 Task: Use the formula "ROMAN" in spreadsheet "Project portfolio".
Action: Mouse moved to (188, 143)
Screenshot: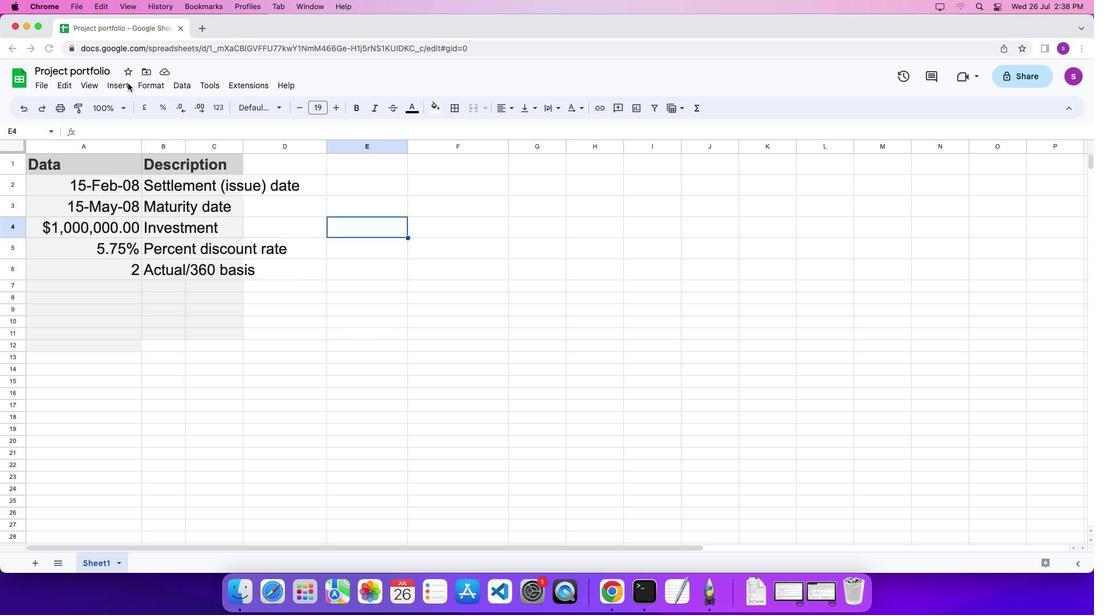 
Action: Mouse pressed left at (188, 143)
Screenshot: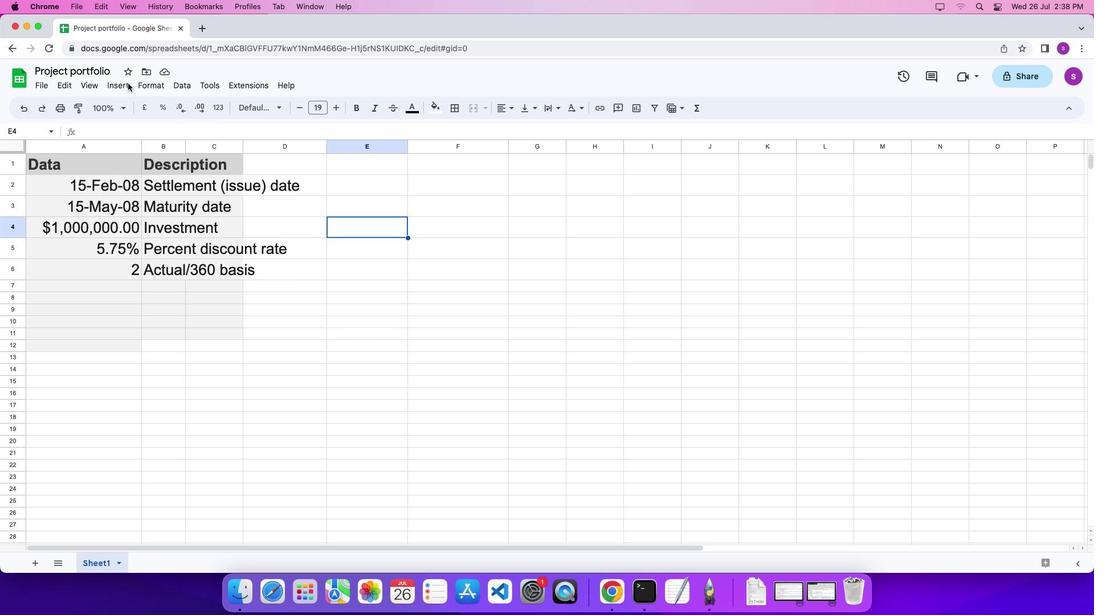 
Action: Mouse moved to (184, 142)
Screenshot: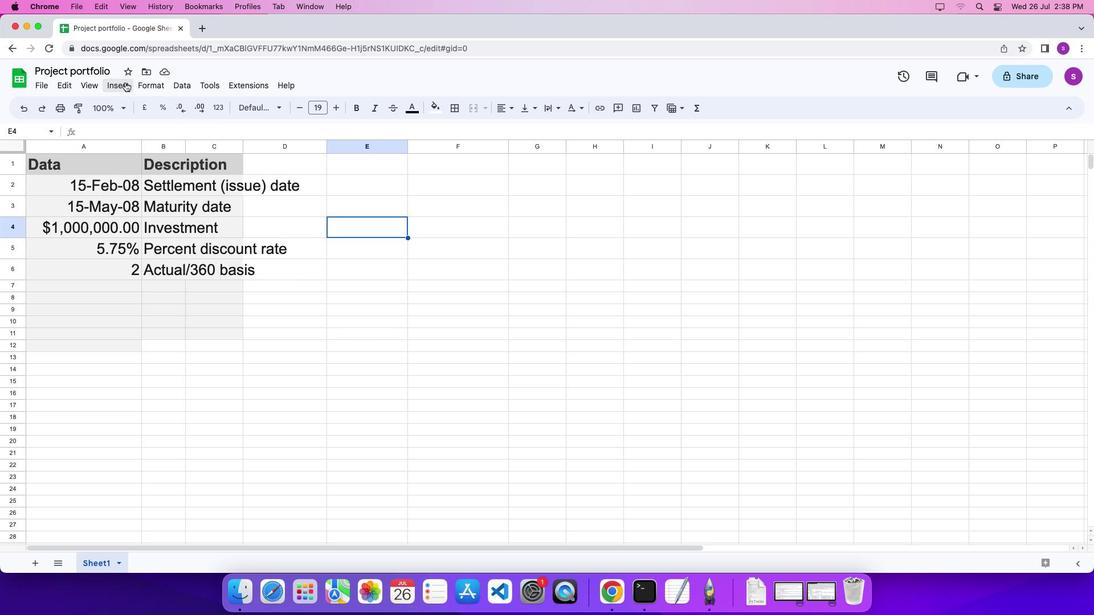 
Action: Mouse pressed left at (184, 142)
Screenshot: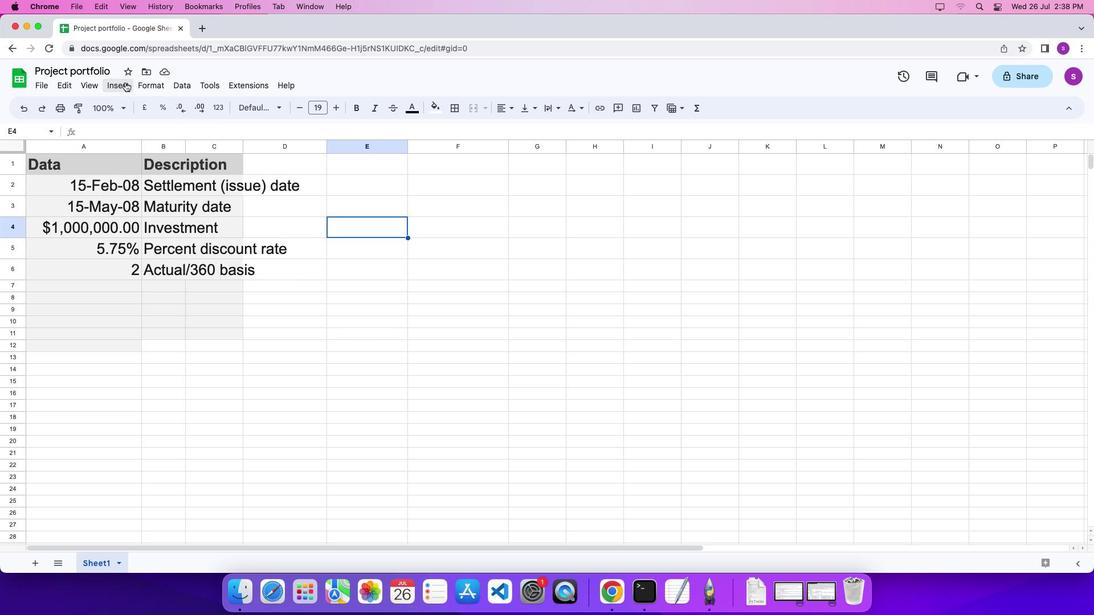 
Action: Mouse moved to (557, 503)
Screenshot: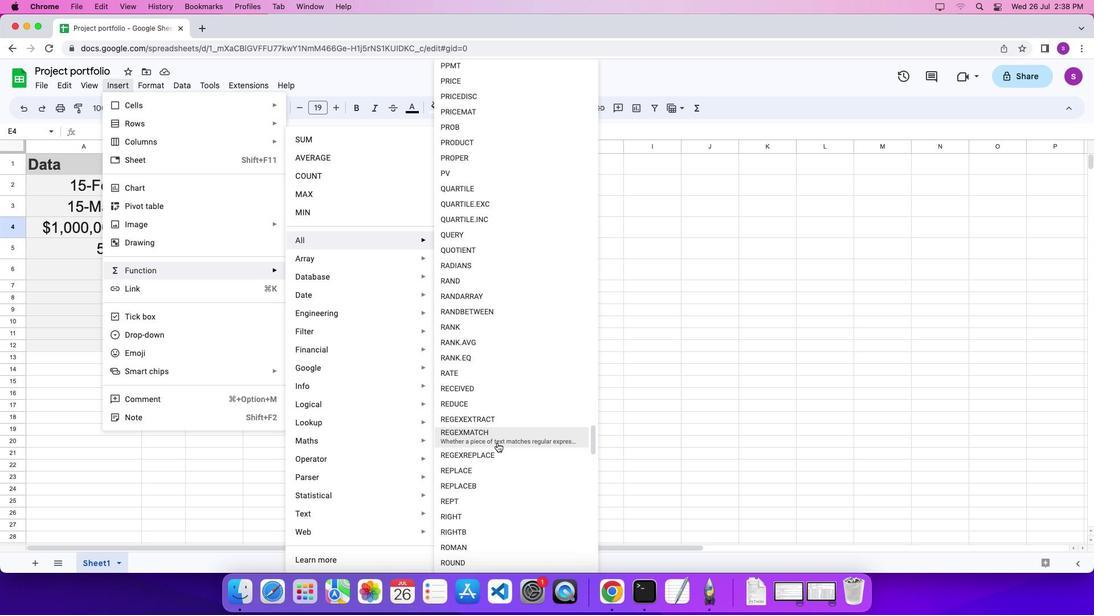 
Action: Mouse scrolled (557, 503) with delta (59, 59)
Screenshot: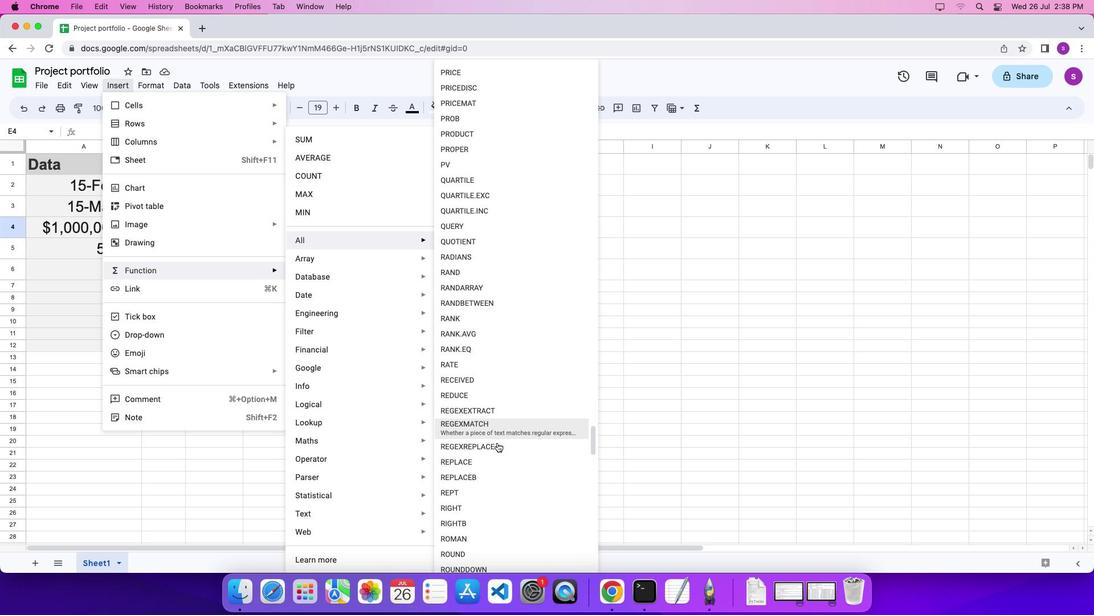 
Action: Mouse scrolled (557, 503) with delta (59, 59)
Screenshot: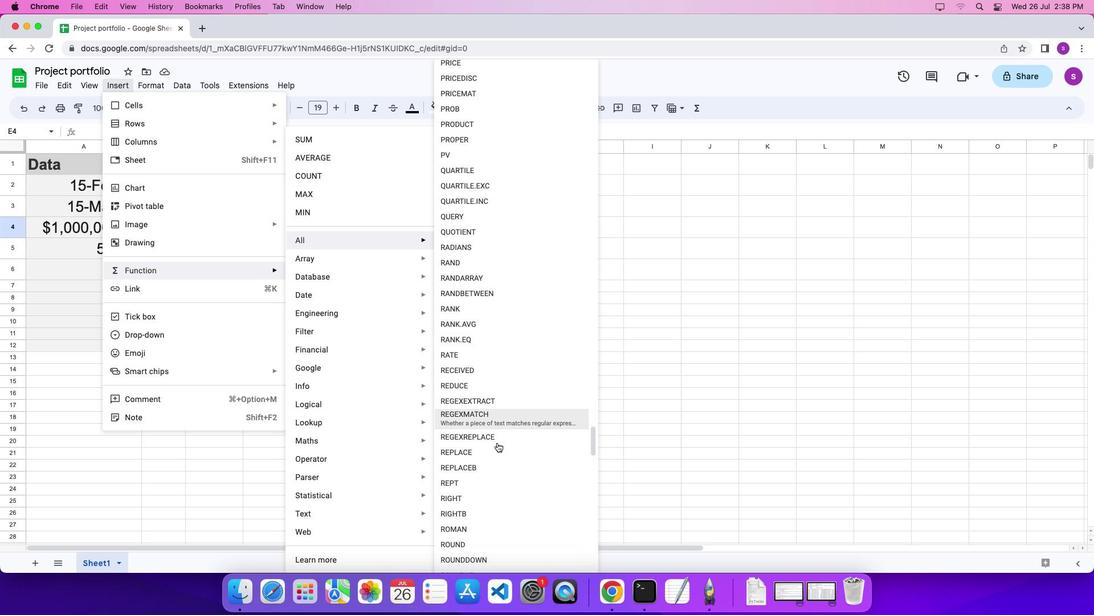 
Action: Mouse scrolled (557, 503) with delta (59, 59)
Screenshot: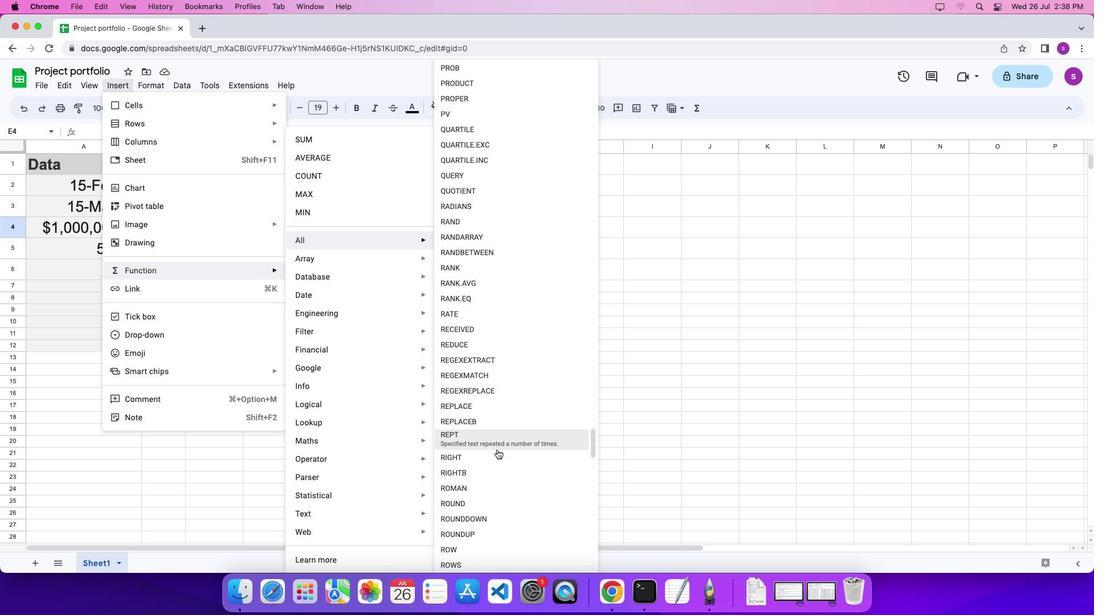
Action: Mouse moved to (558, 540)
Screenshot: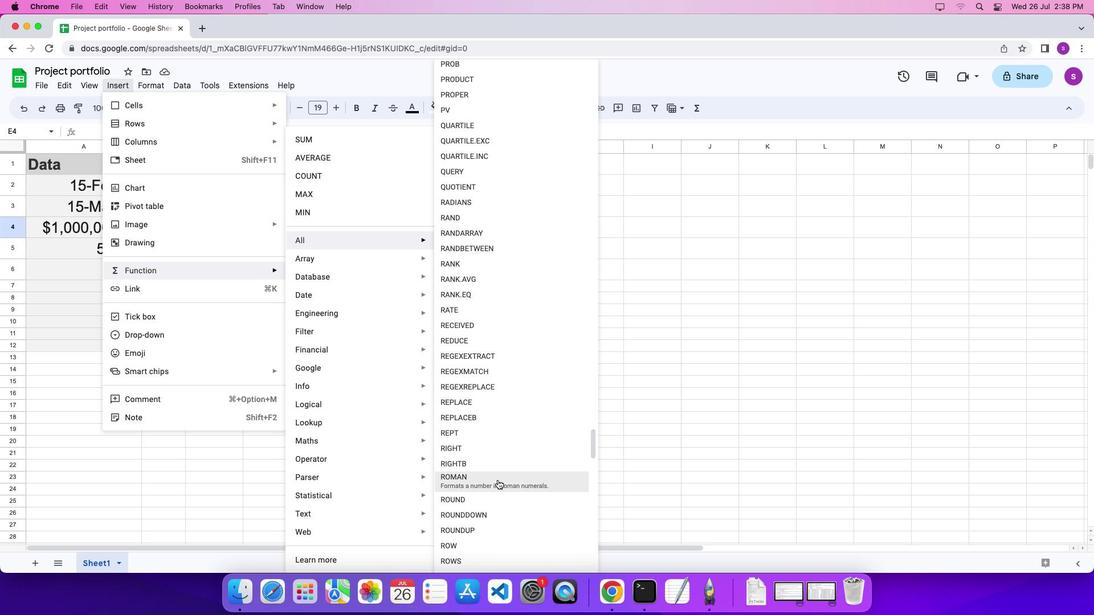 
Action: Mouse pressed left at (558, 540)
Screenshot: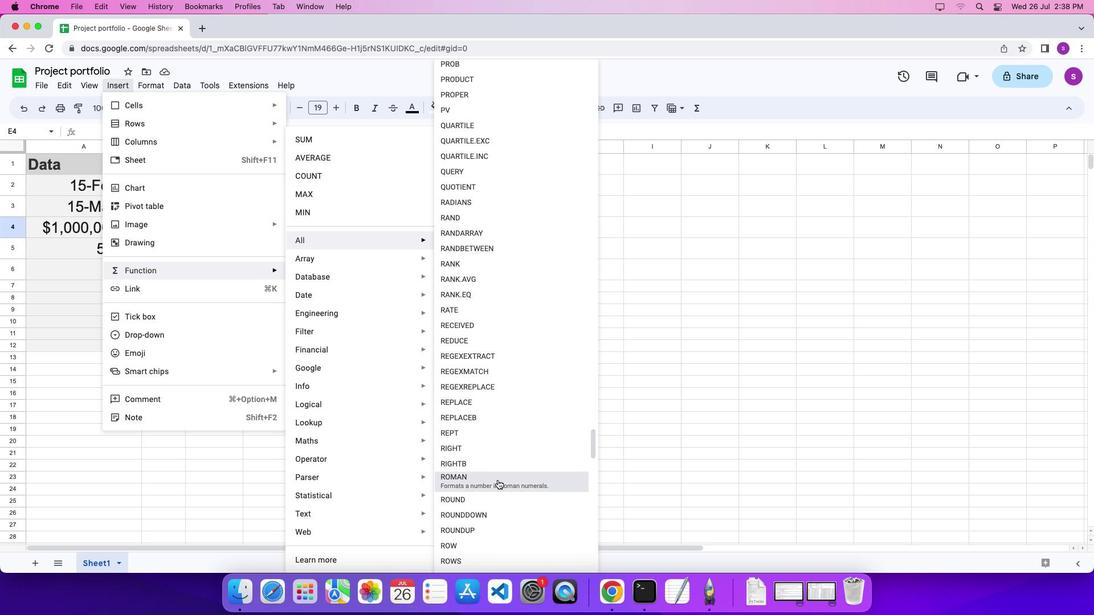 
Action: Mouse moved to (515, 477)
Screenshot: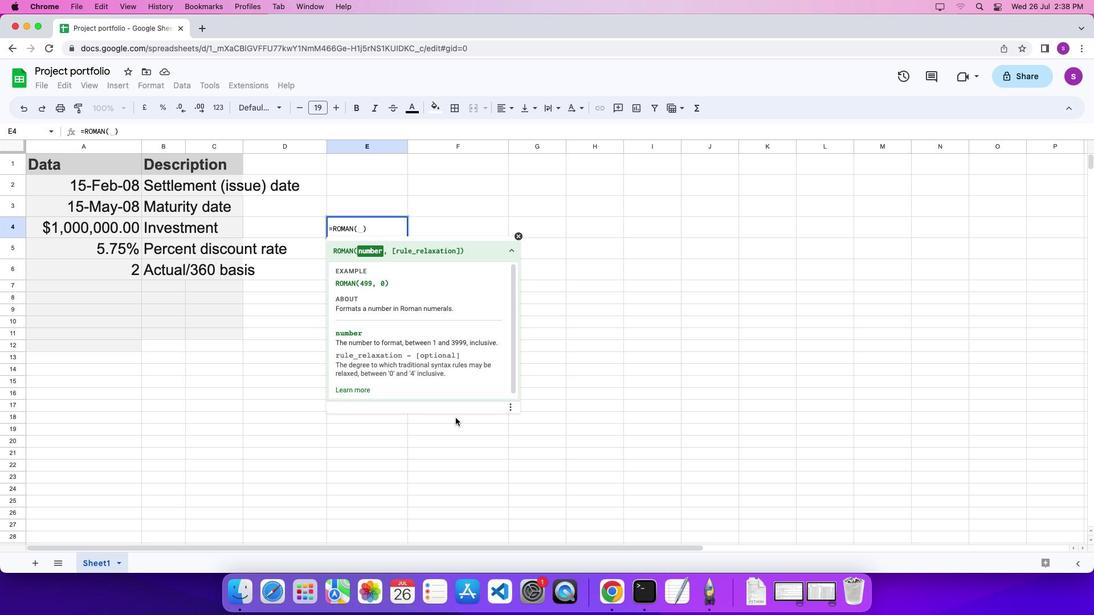
Action: Key pressed '4''9''9'',''0''\x03'
Screenshot: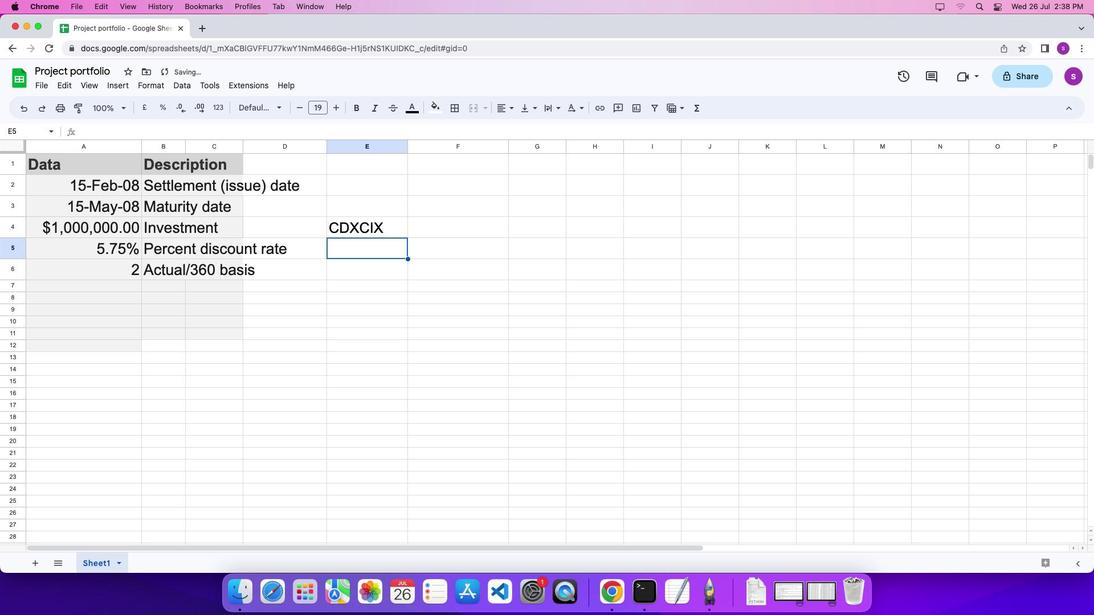 
